 Task: Add Traditional Medicinals Organic Mothers Milk Tea to the cart.
Action: Mouse pressed left at (22, 85)
Screenshot: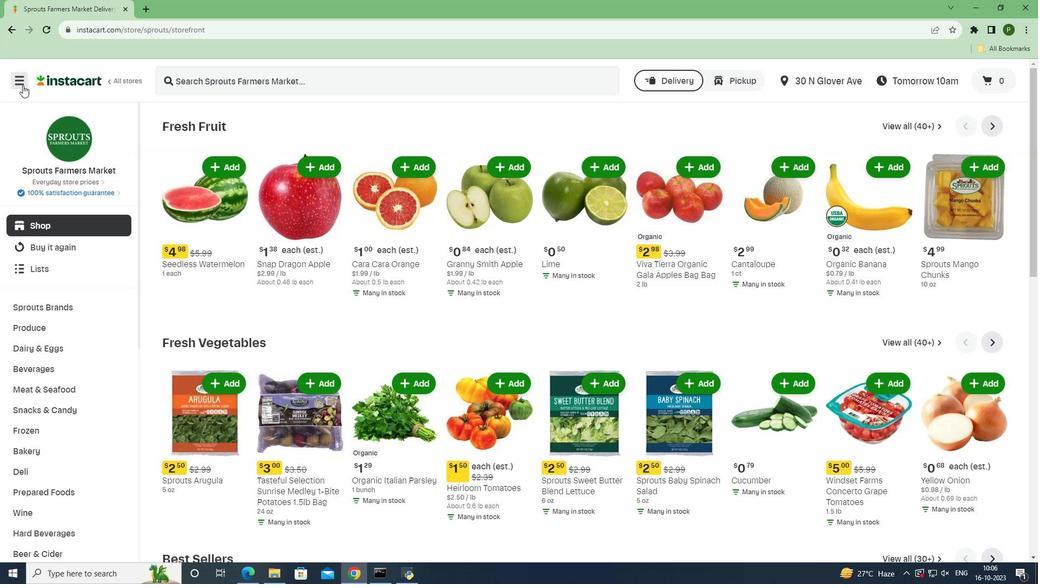 
Action: Mouse moved to (57, 283)
Screenshot: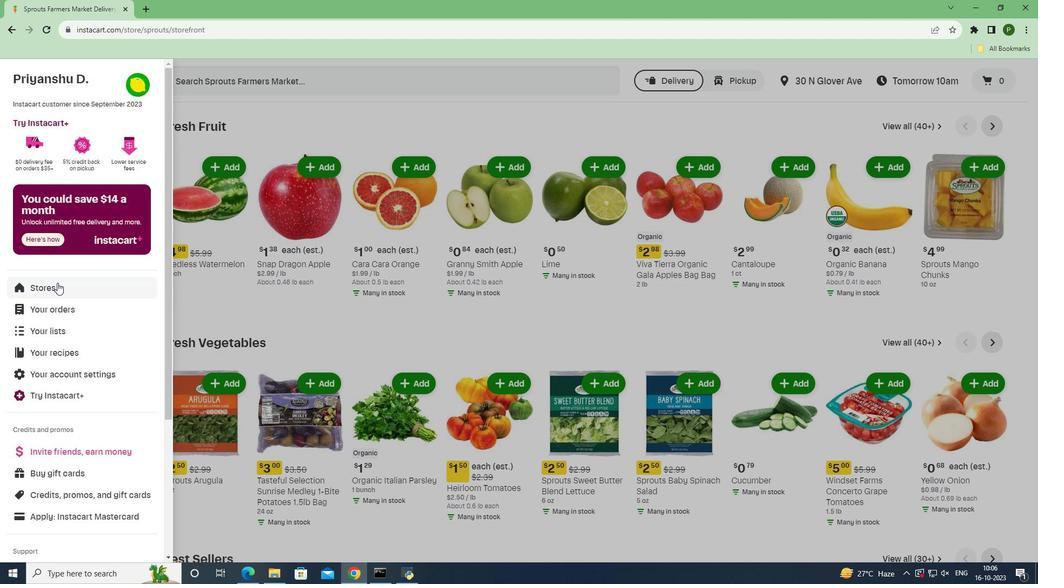 
Action: Mouse pressed left at (57, 283)
Screenshot: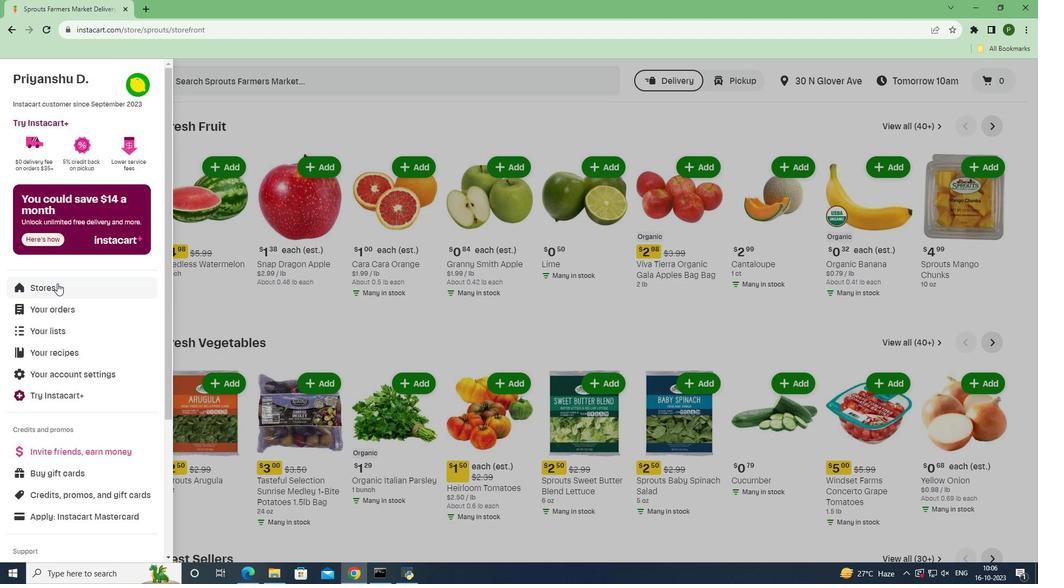 
Action: Mouse moved to (246, 116)
Screenshot: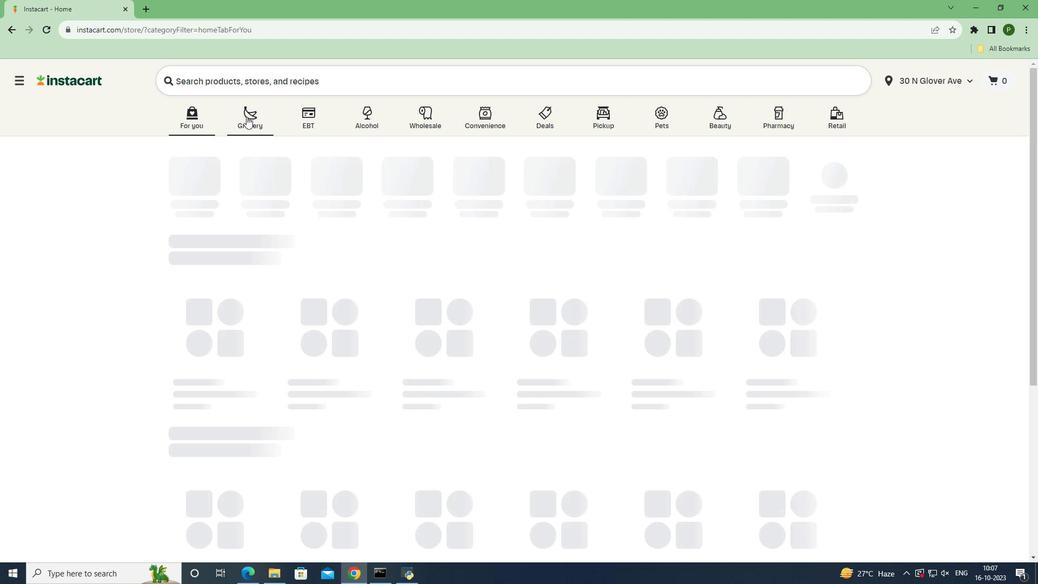 
Action: Mouse pressed left at (246, 116)
Screenshot: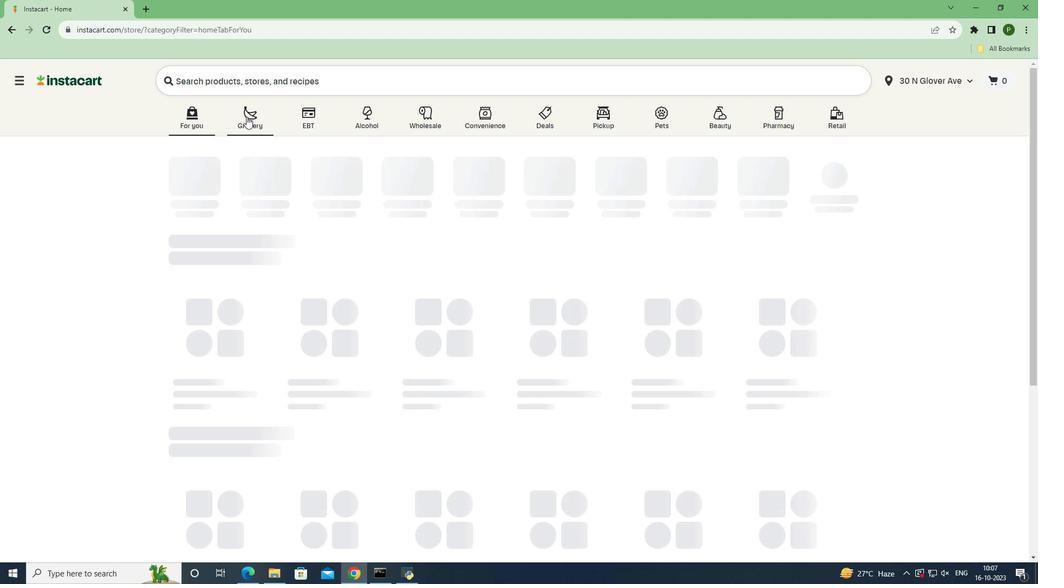 
Action: Mouse moved to (665, 257)
Screenshot: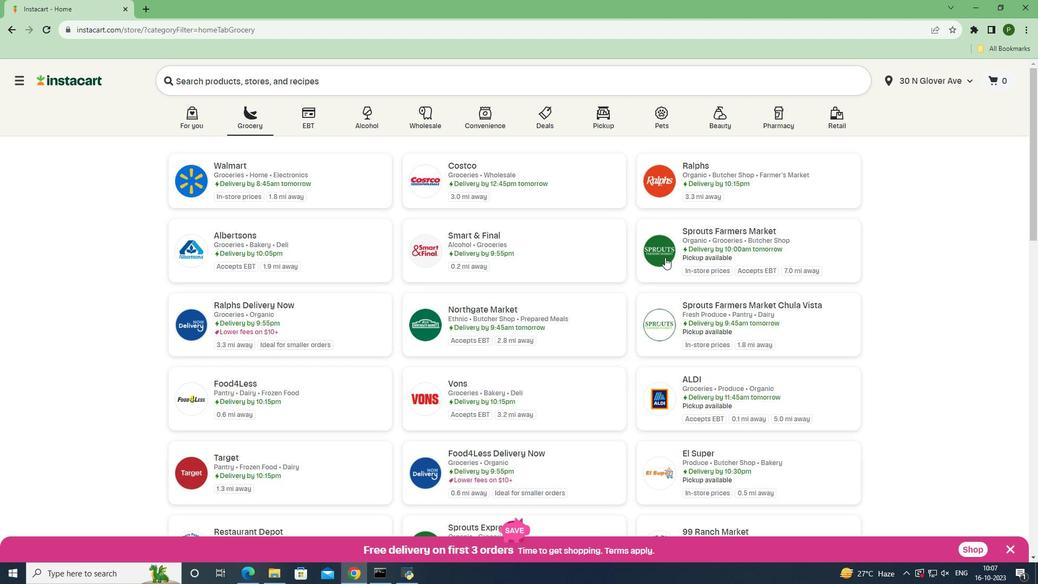 
Action: Mouse pressed left at (665, 257)
Screenshot: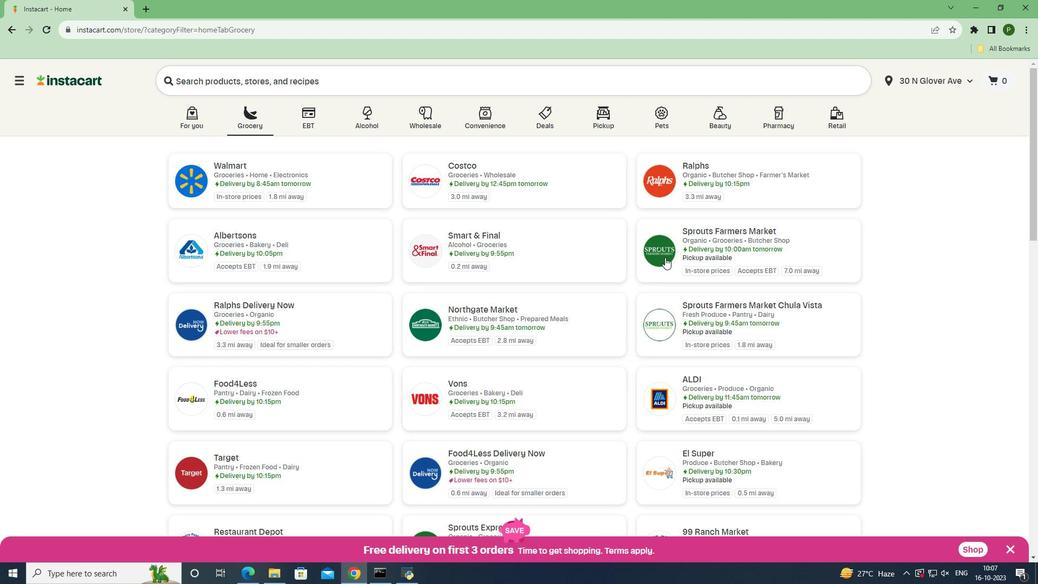 
Action: Mouse moved to (60, 368)
Screenshot: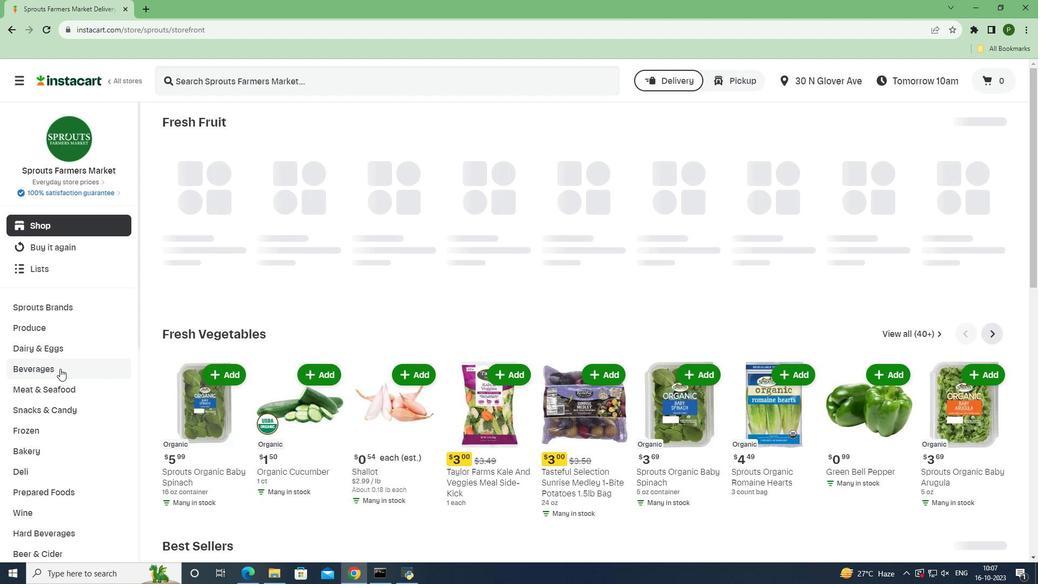 
Action: Mouse pressed left at (60, 368)
Screenshot: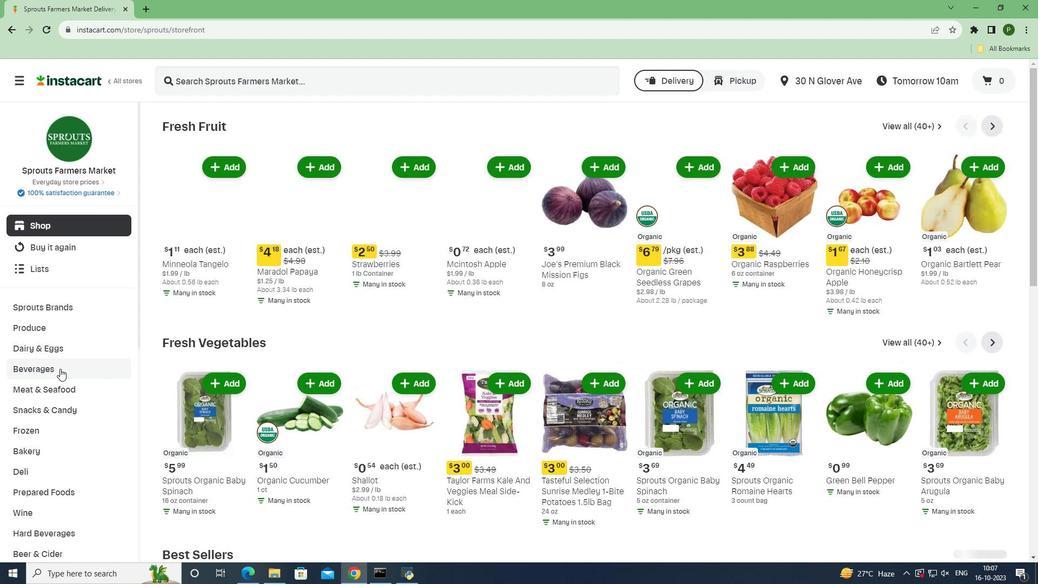 
Action: Mouse moved to (944, 149)
Screenshot: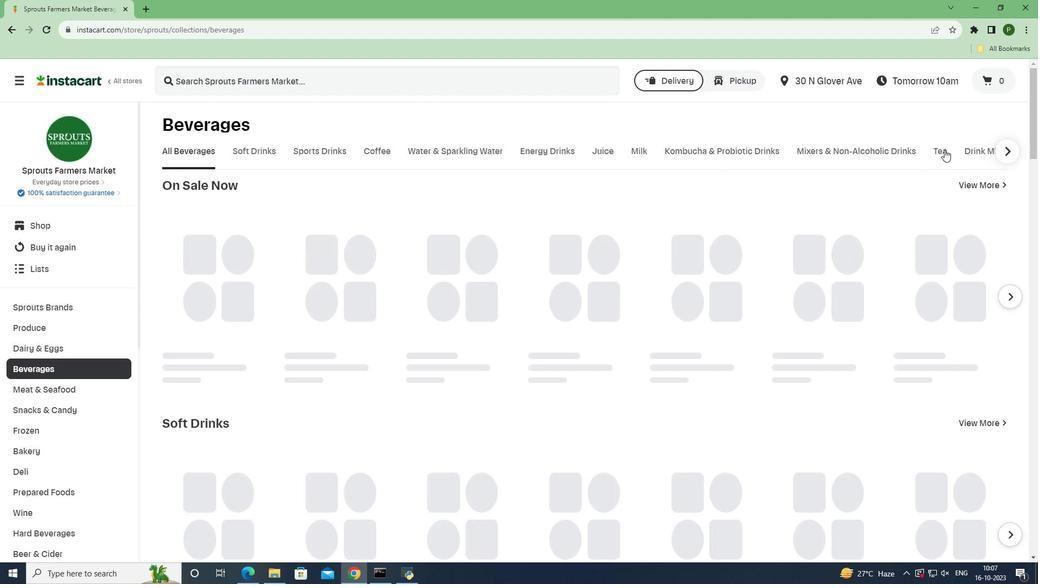 
Action: Mouse pressed left at (944, 149)
Screenshot: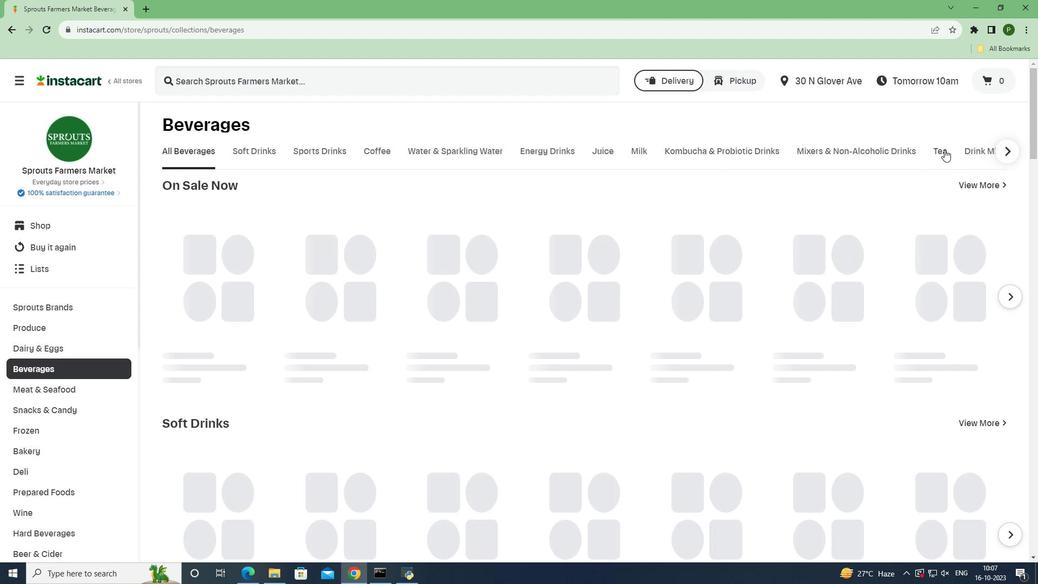 
Action: Mouse moved to (385, 81)
Screenshot: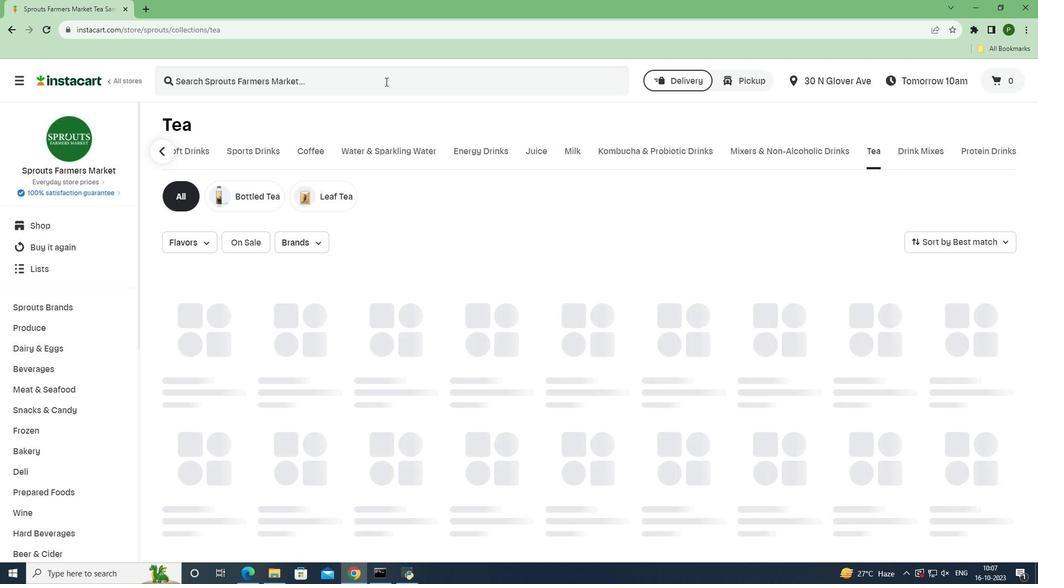 
Action: Mouse pressed left at (385, 81)
Screenshot: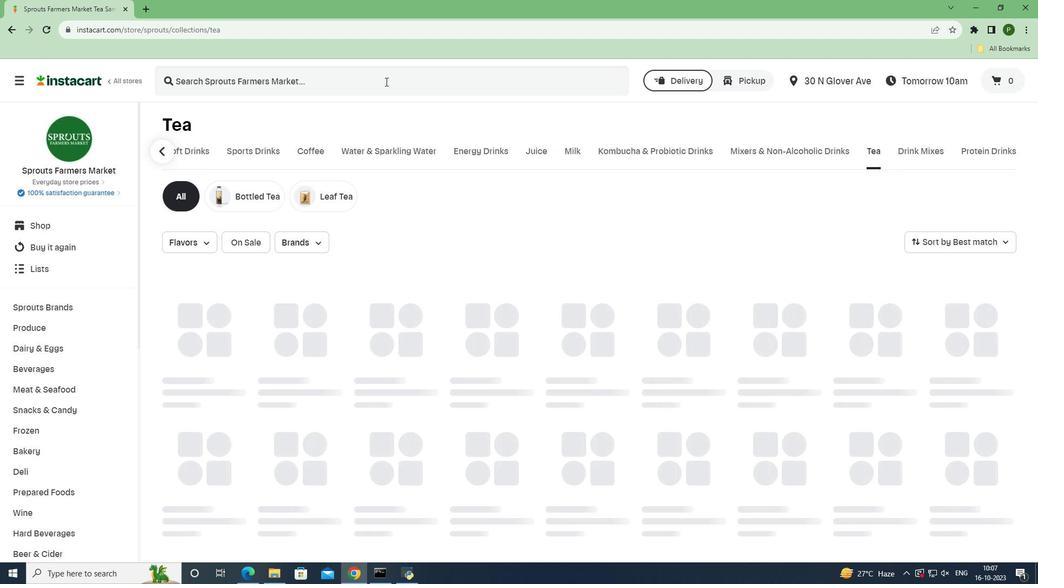 
Action: Key pressed <Key.caps_lock>T<Key.caps_lock>raditional<Key.space><Key.caps_lock>M<Key.caps_lock>edicinals<Key.space><Key.caps_lock>O<Key.caps_lock>rganic<Key.space><Key.caps_lock>M<Key.caps_lock>others<Key.space><Key.caps_lock>M<Key.caps_lock>ilk<Key.space><Key.caps_lock>T<Key.caps_lock>ea<Key.space><Key.enter>
Screenshot: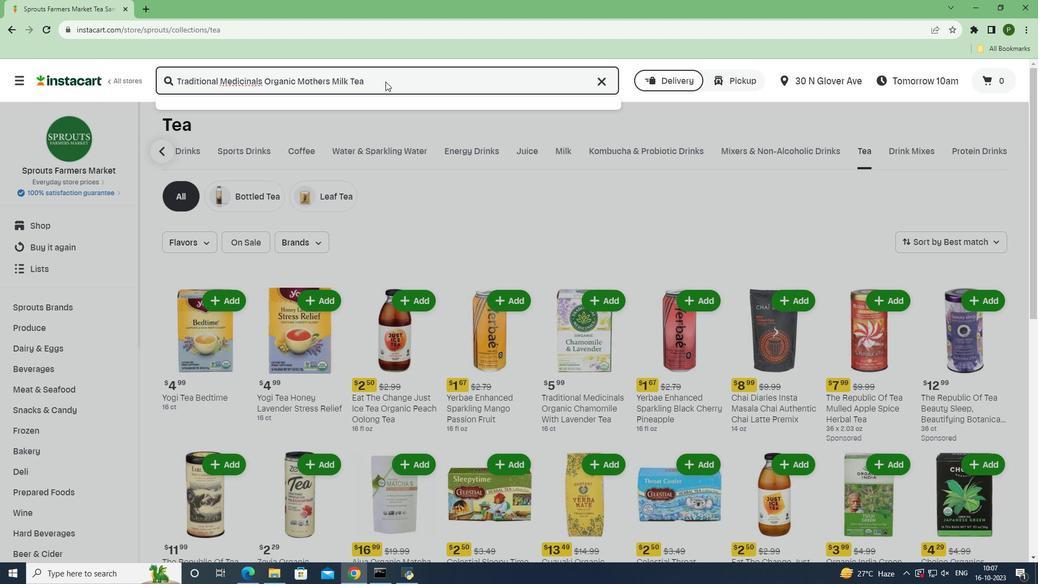 
Action: Mouse moved to (640, 190)
Screenshot: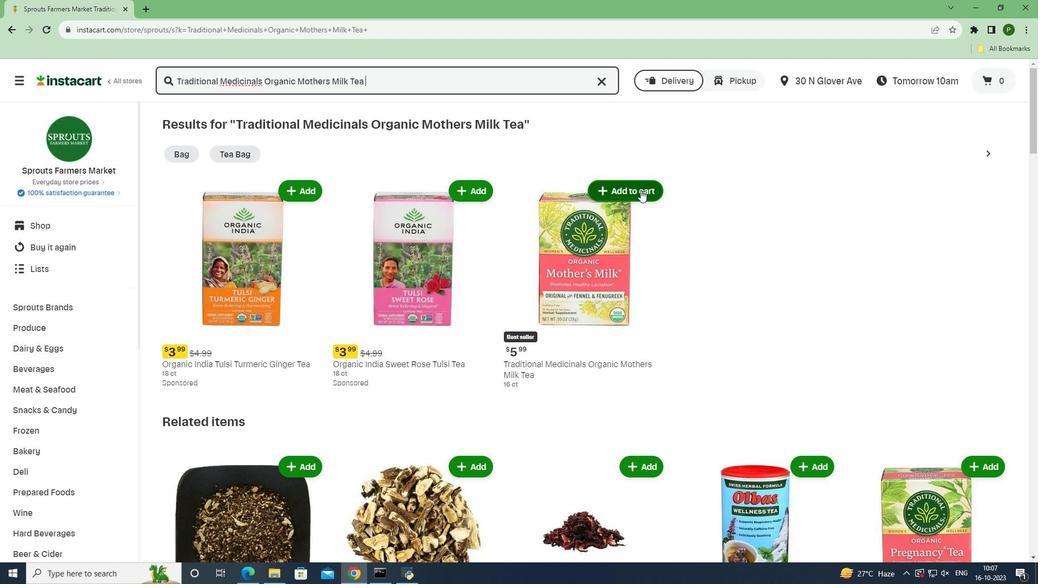 
Action: Mouse pressed left at (640, 190)
Screenshot: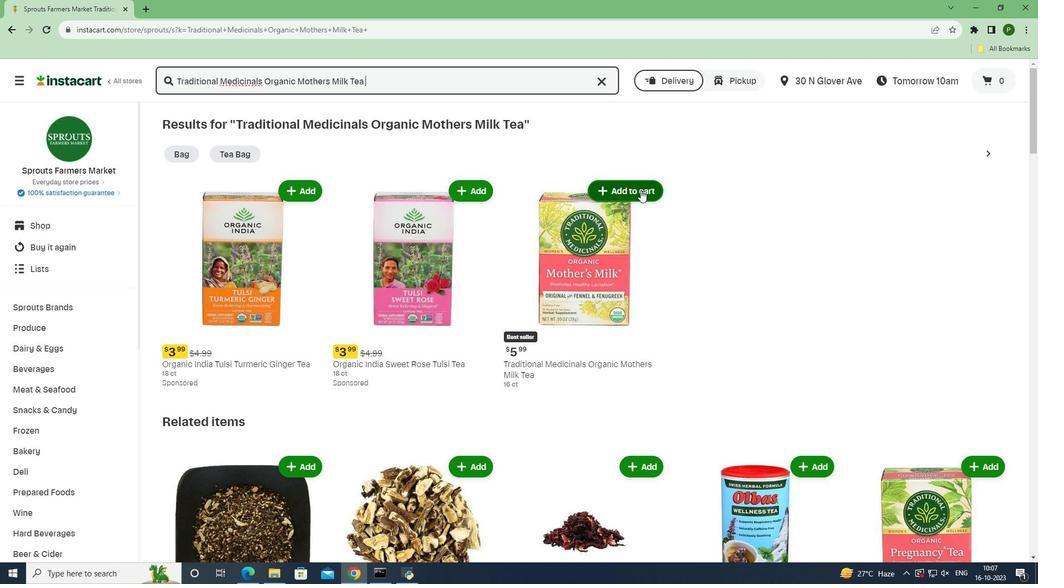 
Action: Mouse moved to (750, 307)
Screenshot: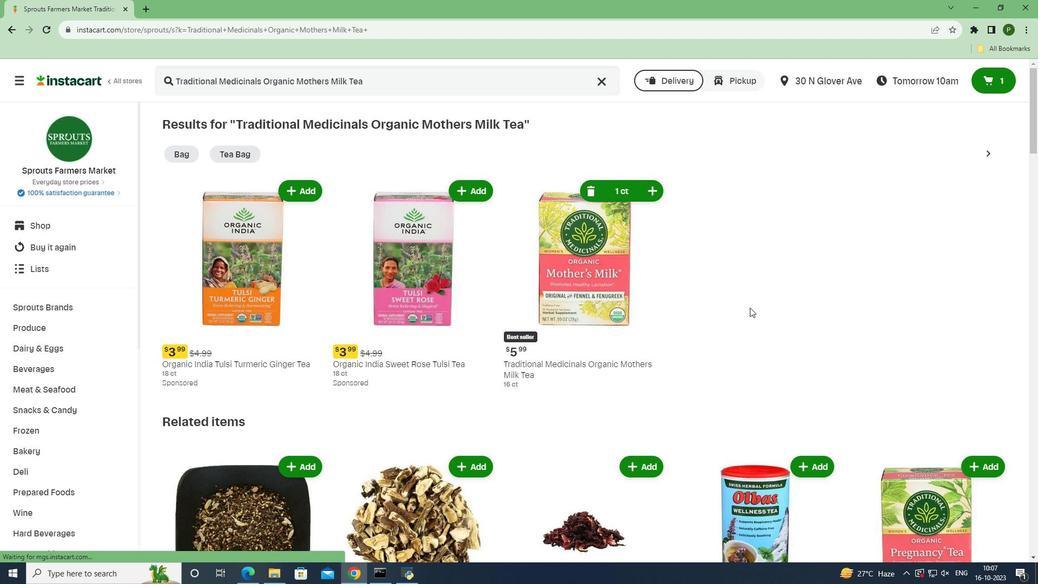 
